 Task: Create duplicate rules to manage the data
Action: Mouse moved to (240, 177)
Screenshot: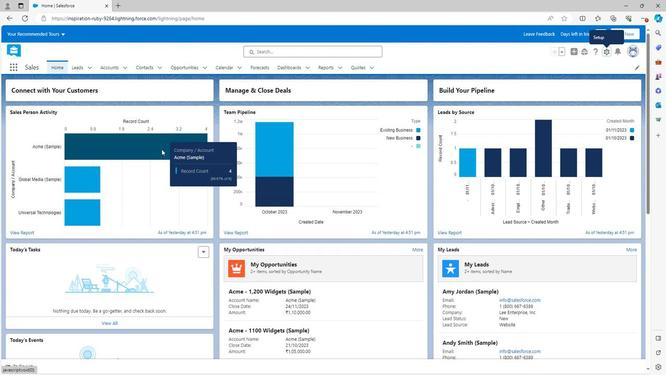
Action: Mouse scrolled (240, 177) with delta (0, 0)
Screenshot: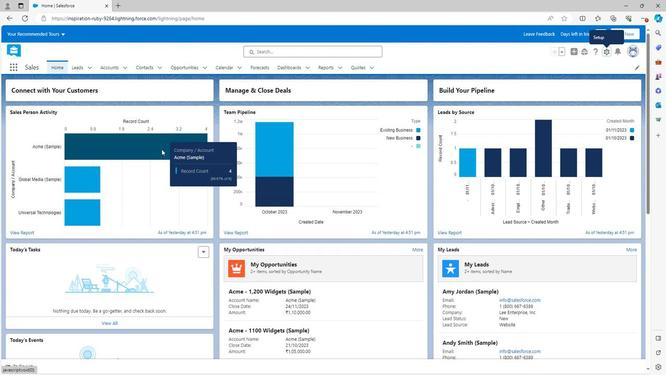 
Action: Mouse moved to (240, 179)
Screenshot: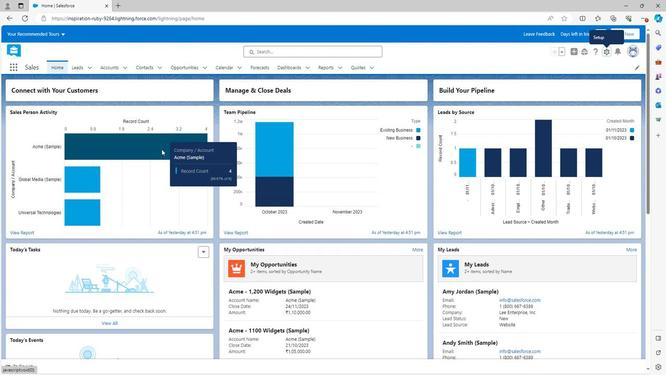 
Action: Mouse scrolled (240, 178) with delta (0, 0)
Screenshot: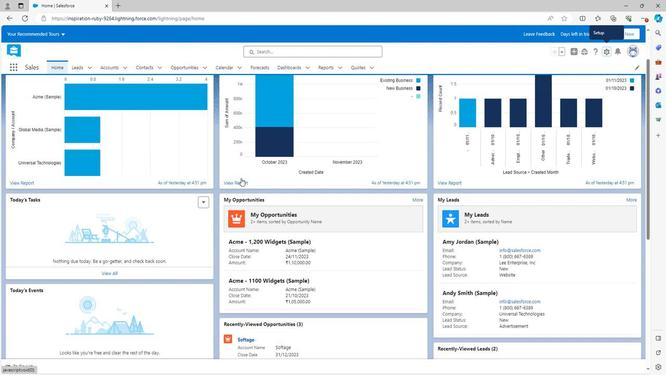 
Action: Mouse moved to (240, 180)
Screenshot: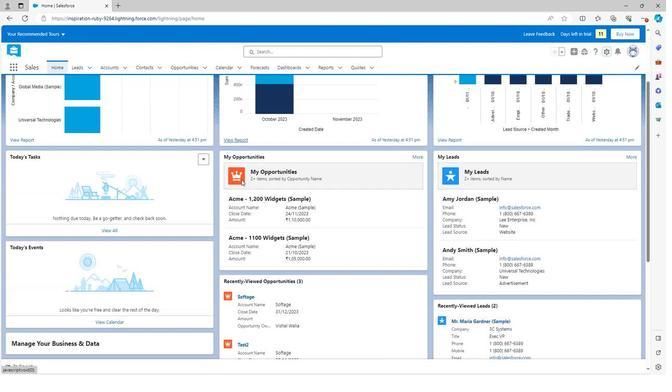 
Action: Mouse scrolled (240, 180) with delta (0, 0)
Screenshot: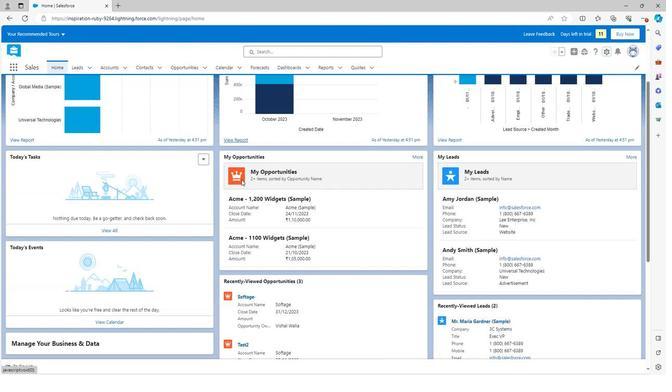 
Action: Mouse scrolled (240, 180) with delta (0, 0)
Screenshot: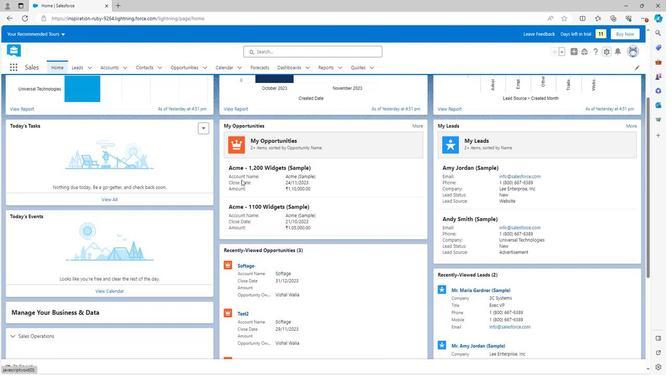 
Action: Mouse scrolled (240, 180) with delta (0, 0)
Screenshot: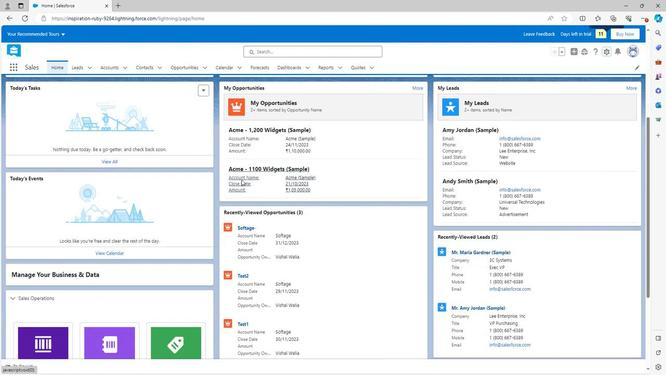 
Action: Mouse scrolled (240, 180) with delta (0, 0)
Screenshot: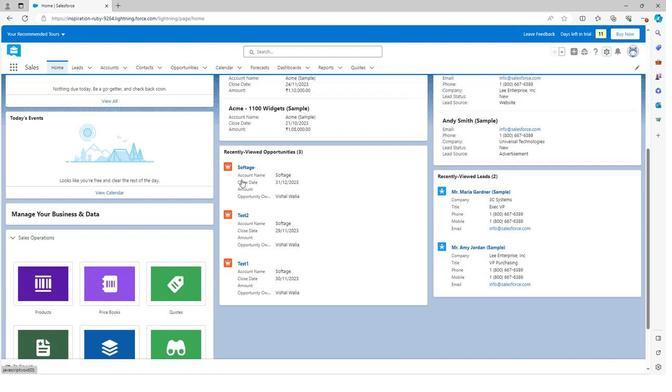 
Action: Mouse scrolled (240, 180) with delta (0, 0)
Screenshot: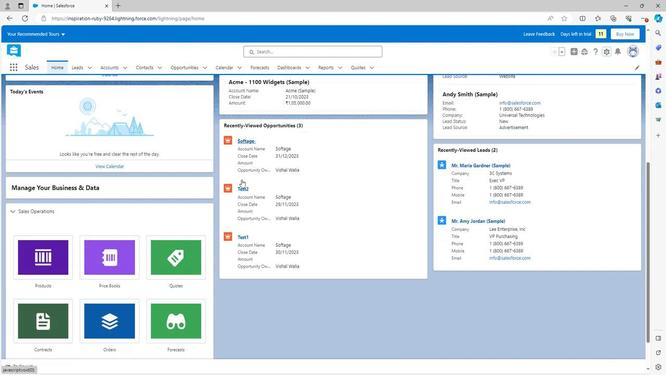
Action: Mouse scrolled (240, 180) with delta (0, 0)
Screenshot: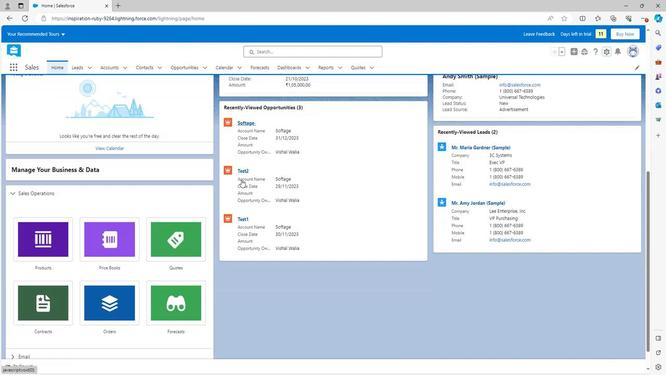 
Action: Mouse scrolled (240, 180) with delta (0, 0)
Screenshot: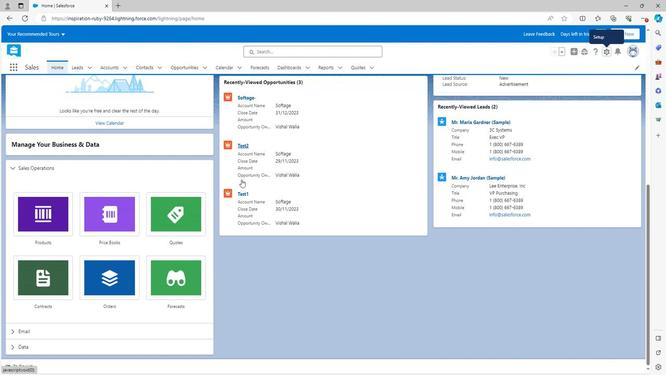 
Action: Mouse scrolled (240, 180) with delta (0, 0)
Screenshot: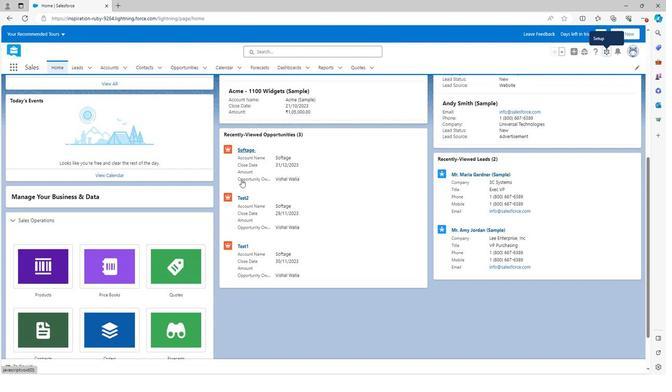 
Action: Mouse scrolled (240, 180) with delta (0, 0)
Screenshot: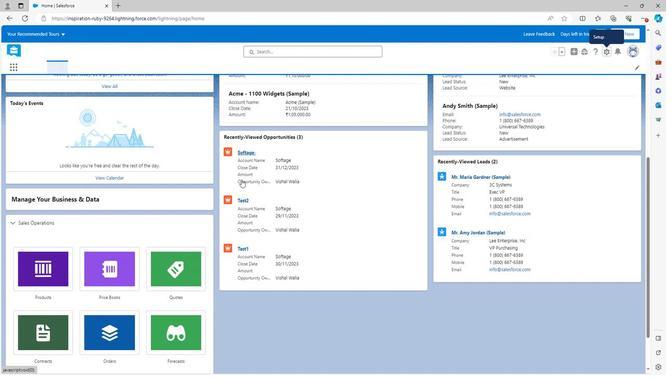 
Action: Mouse scrolled (240, 180) with delta (0, 0)
Screenshot: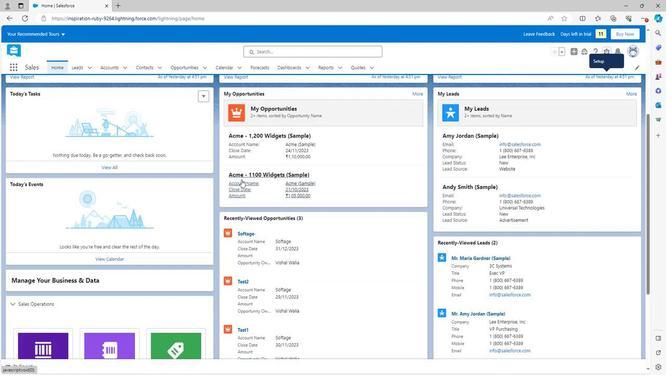 
Action: Mouse scrolled (240, 180) with delta (0, 0)
Screenshot: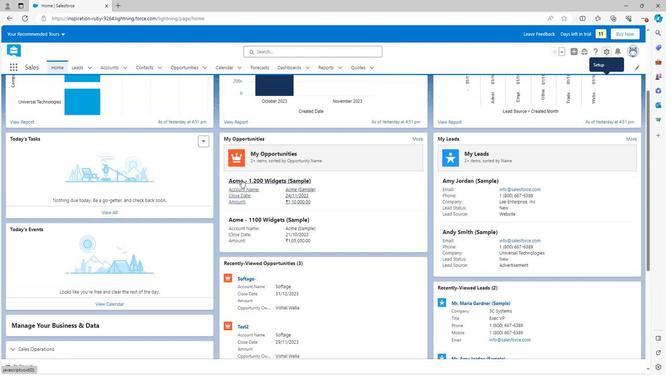
Action: Mouse scrolled (240, 180) with delta (0, 0)
Screenshot: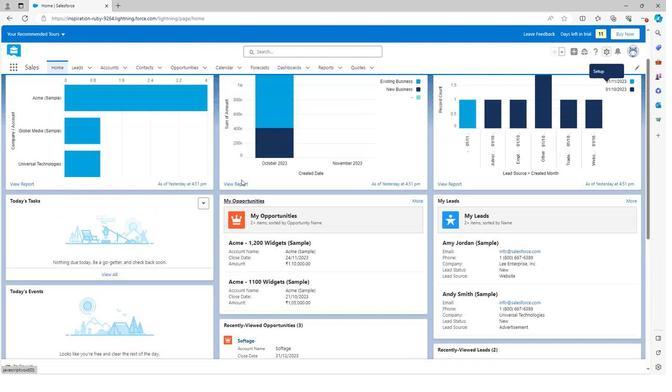 
Action: Mouse scrolled (240, 180) with delta (0, 0)
Screenshot: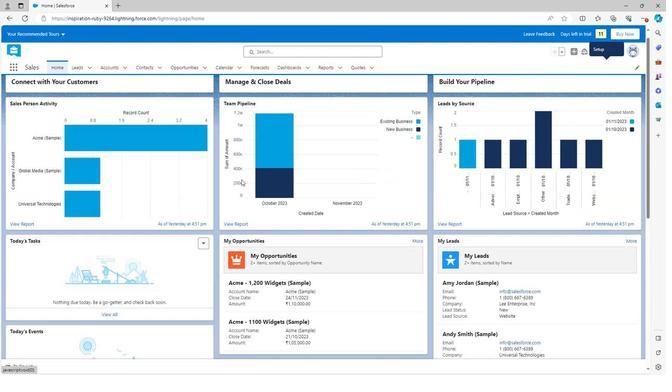 
Action: Mouse moved to (606, 53)
Screenshot: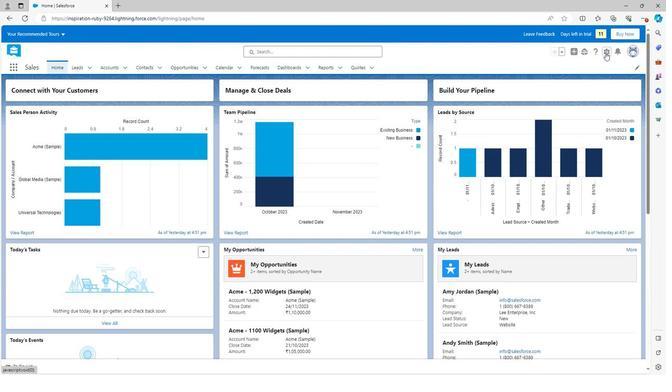 
Action: Mouse pressed left at (606, 53)
Screenshot: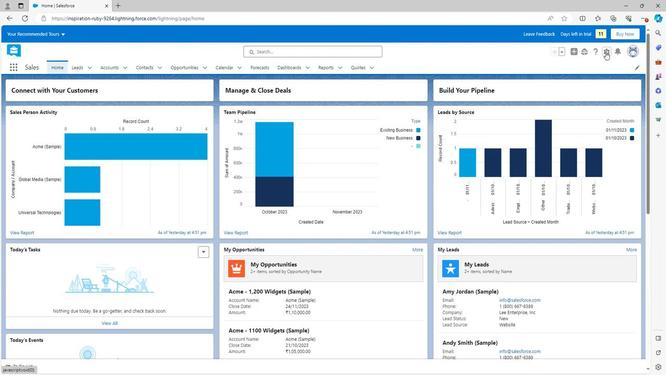 
Action: Mouse moved to (579, 72)
Screenshot: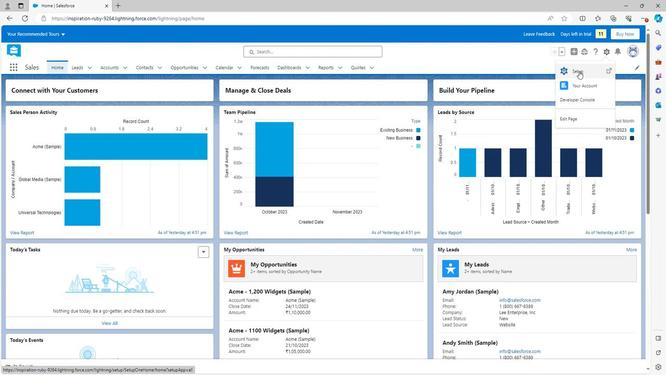 
Action: Mouse pressed left at (579, 72)
Screenshot: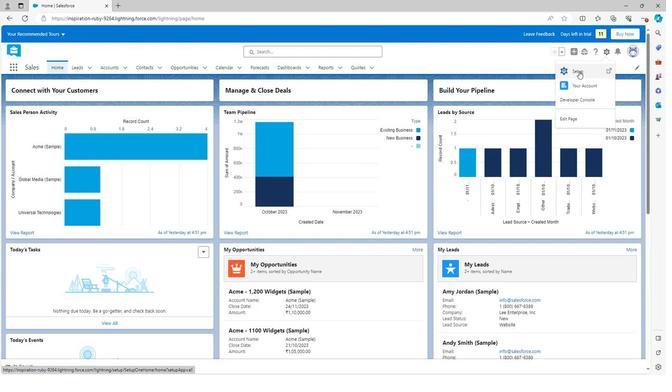 
Action: Mouse moved to (3, 223)
Screenshot: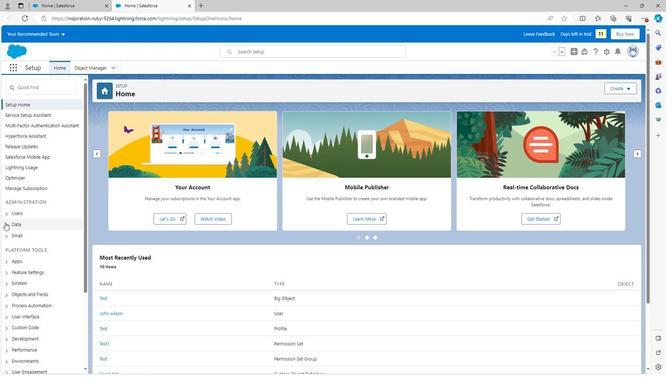 
Action: Mouse pressed left at (3, 223)
Screenshot: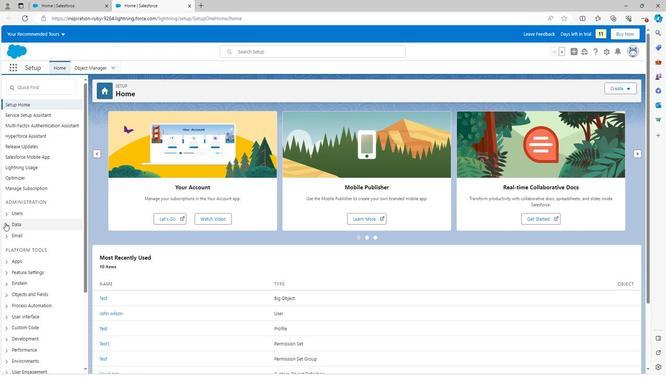 
Action: Mouse moved to (13, 291)
Screenshot: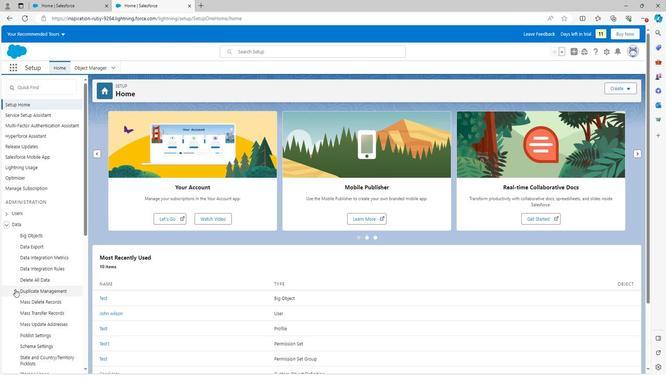 
Action: Mouse pressed left at (13, 291)
Screenshot: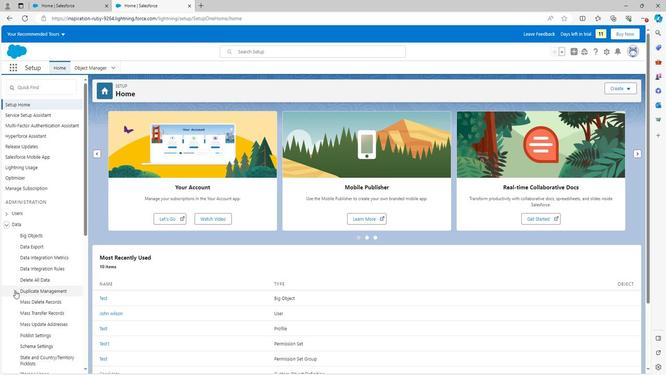 
Action: Mouse moved to (33, 310)
Screenshot: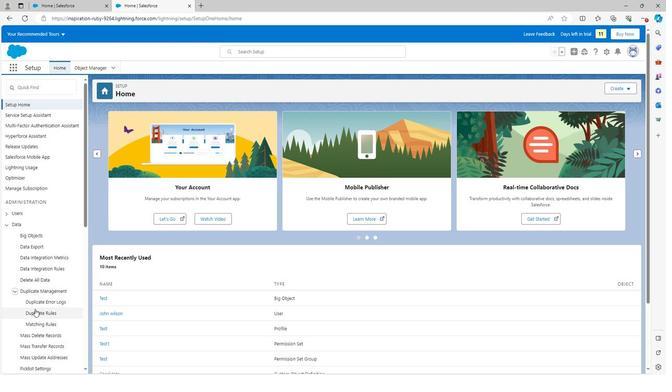 
Action: Mouse pressed left at (33, 310)
Screenshot: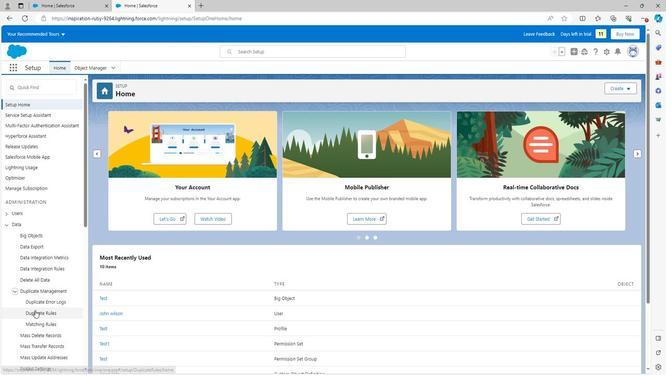 
Action: Mouse moved to (372, 177)
Screenshot: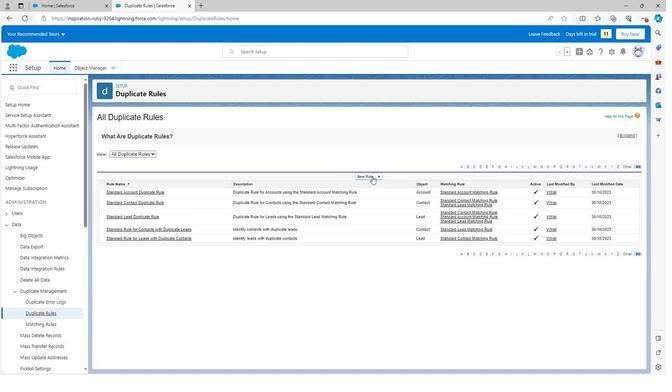 
Action: Mouse pressed left at (372, 177)
Screenshot: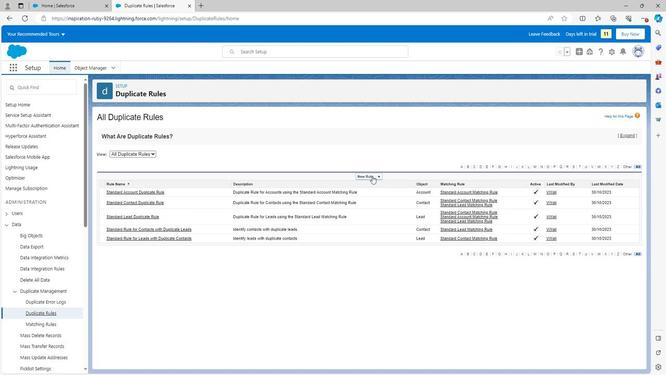 
Action: Mouse moved to (366, 197)
Screenshot: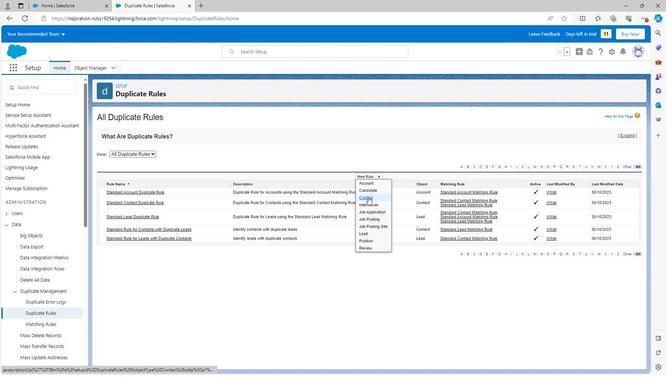 
Action: Mouse pressed left at (366, 197)
Screenshot: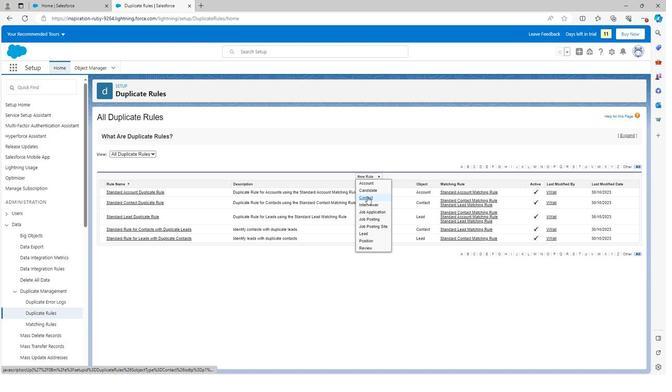 
Action: Mouse moved to (217, 159)
Screenshot: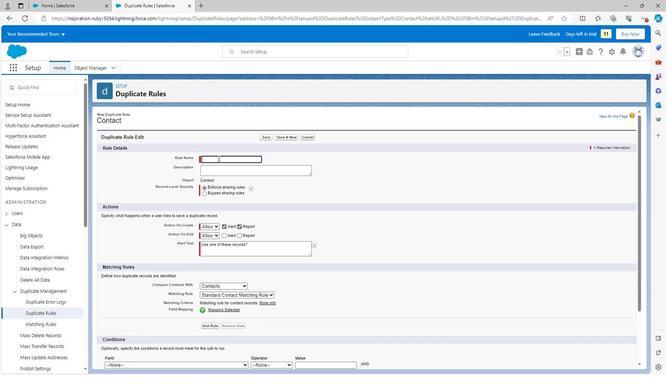 
Action: Mouse pressed left at (217, 159)
Screenshot: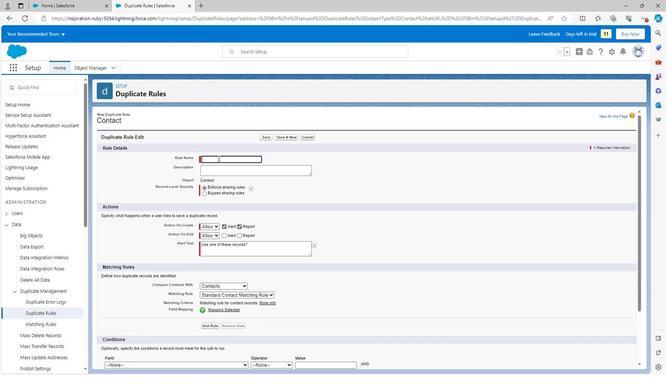 
Action: Mouse moved to (210, 195)
Screenshot: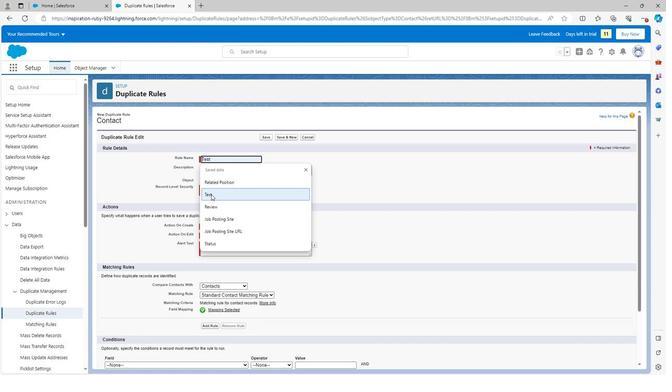 
Action: Mouse pressed left at (210, 195)
Screenshot: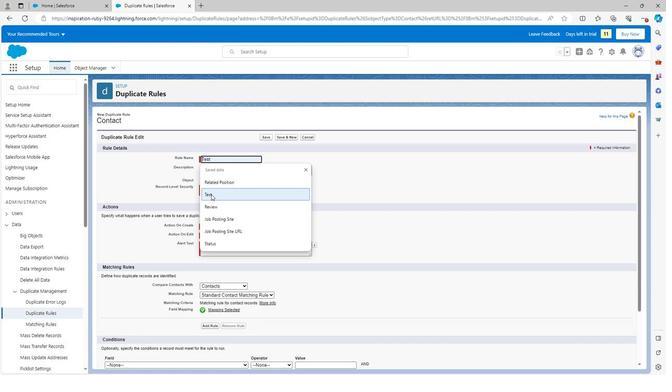 
Action: Mouse moved to (169, 171)
Screenshot: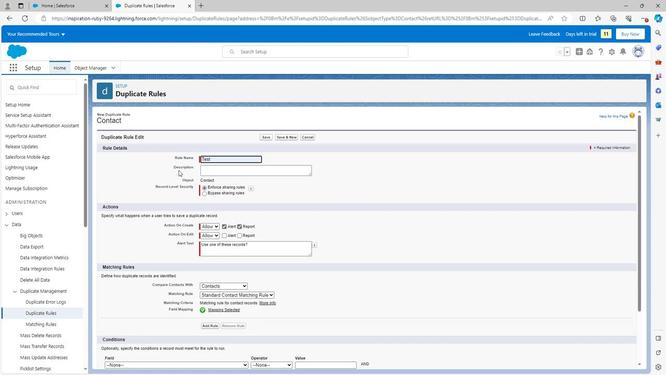 
Action: Mouse pressed left at (169, 171)
Screenshot: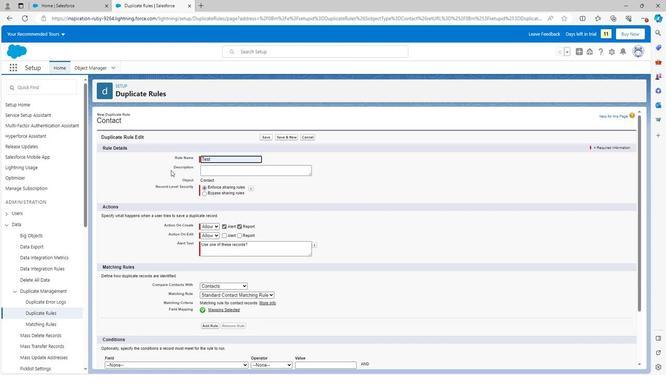 
Action: Mouse moved to (213, 246)
Screenshot: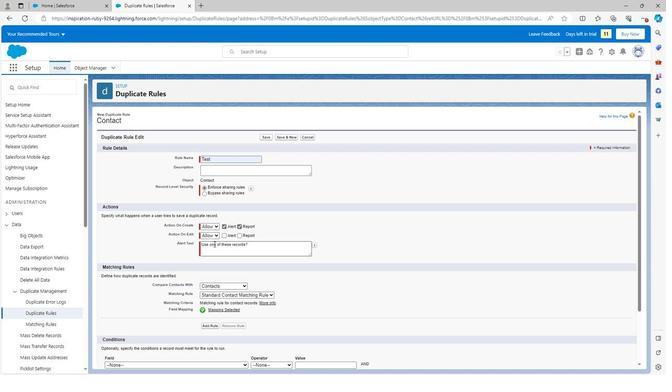 
Action: Mouse scrolled (213, 246) with delta (0, 0)
Screenshot: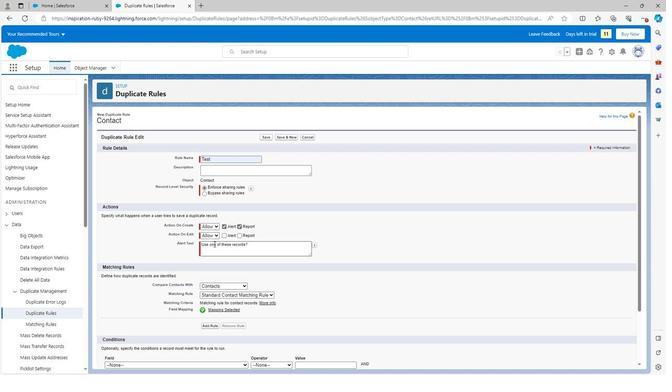 
Action: Mouse moved to (213, 246)
Screenshot: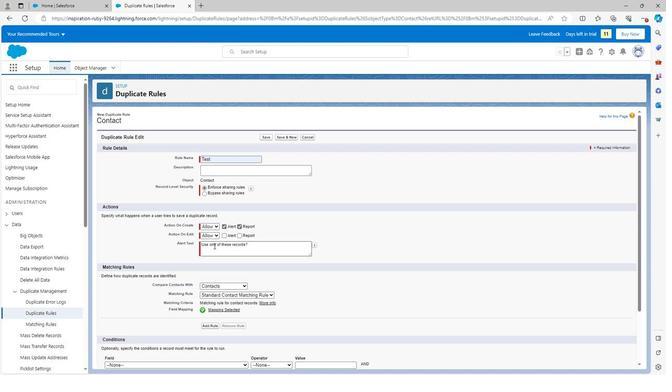 
Action: Mouse scrolled (213, 246) with delta (0, 0)
Screenshot: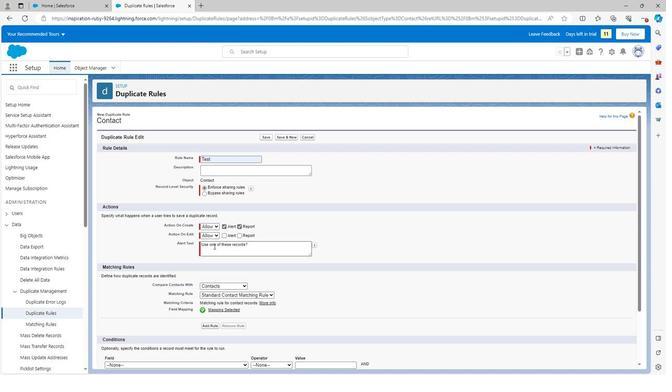 
Action: Mouse scrolled (213, 246) with delta (0, 0)
Screenshot: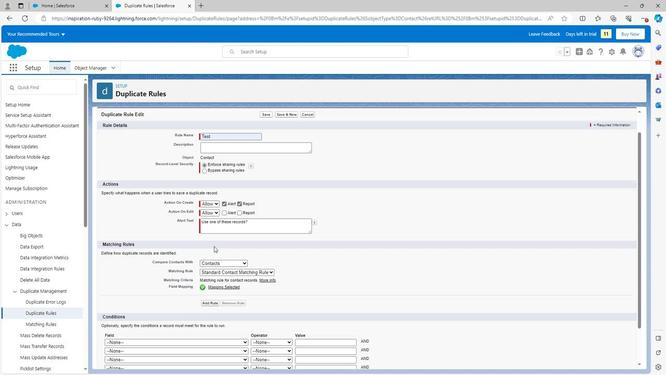 
Action: Mouse scrolled (213, 246) with delta (0, 0)
Screenshot: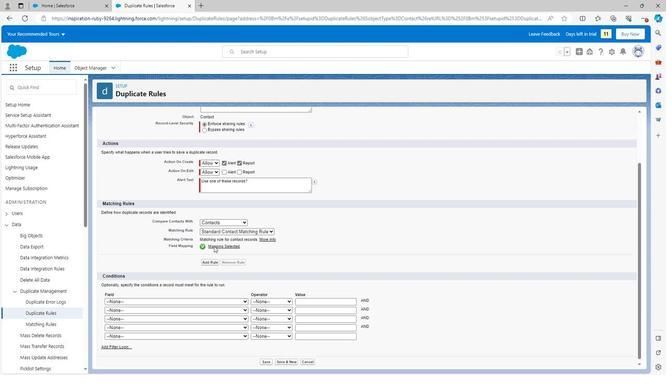 
Action: Mouse scrolled (213, 246) with delta (0, 0)
Screenshot: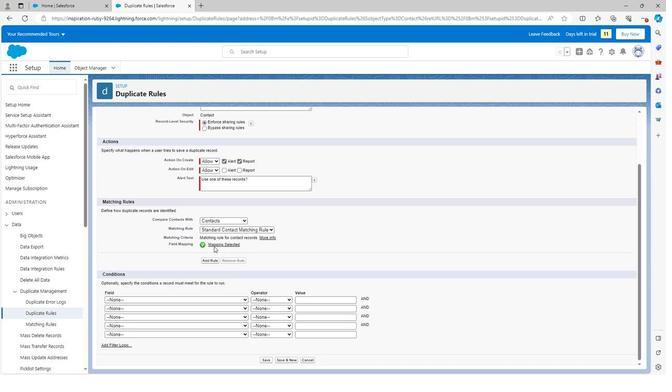 
Action: Mouse scrolled (213, 246) with delta (0, 0)
Screenshot: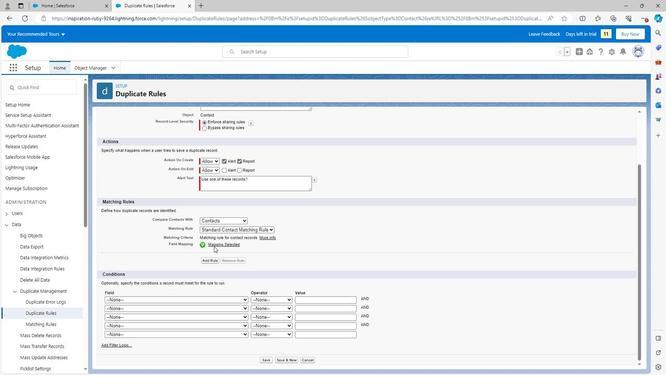 
Action: Mouse scrolled (213, 246) with delta (0, 0)
Screenshot: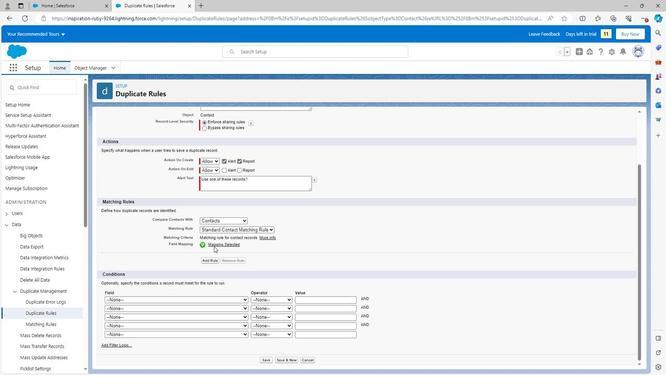 
Action: Mouse scrolled (213, 246) with delta (0, 0)
Screenshot: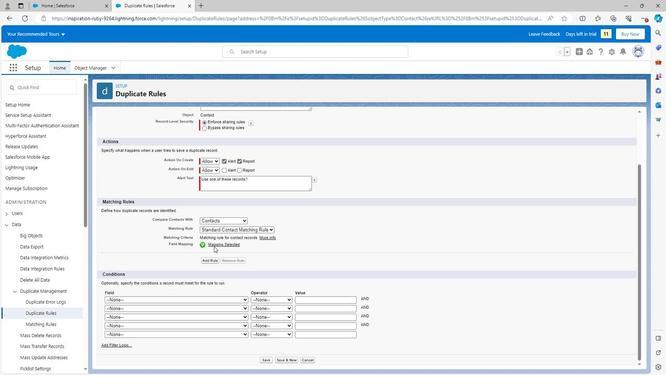 
Action: Mouse moved to (266, 361)
Screenshot: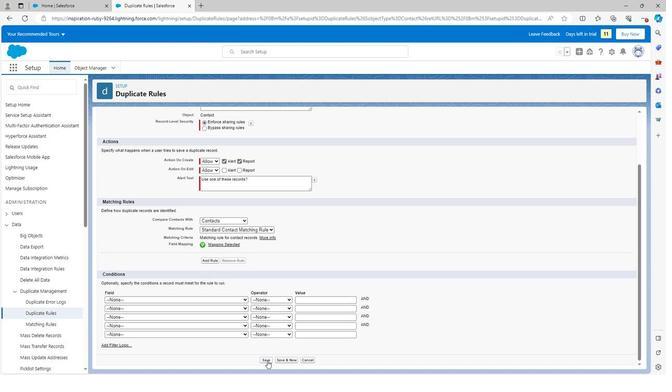
Action: Mouse pressed left at (266, 361)
Screenshot: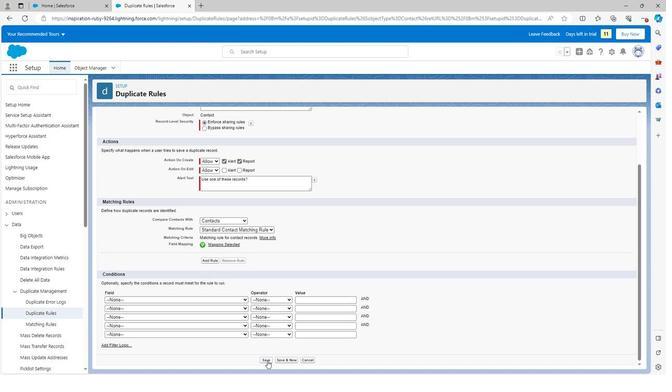 
Action: Mouse moved to (36, 312)
Screenshot: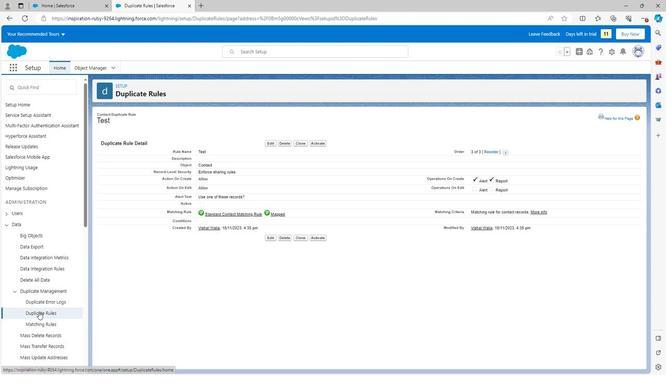 
Action: Mouse pressed left at (36, 312)
Screenshot: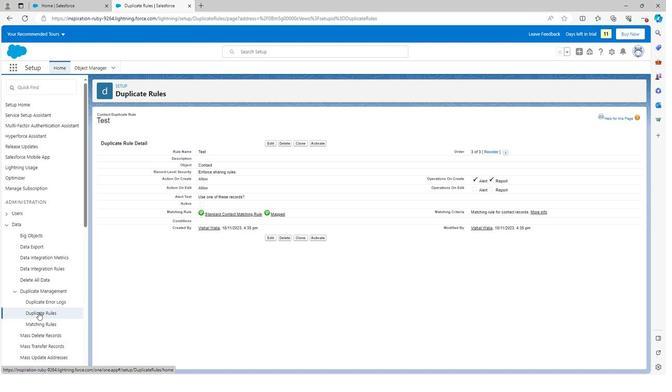
Action: Mouse moved to (400, 166)
Screenshot: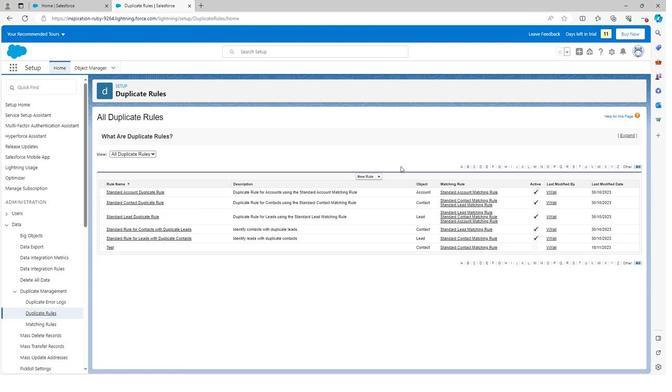 
